 Task: Create new login flows for business processes during login
Action: Mouse scrolled (172, 141) with delta (0, 0)
Screenshot: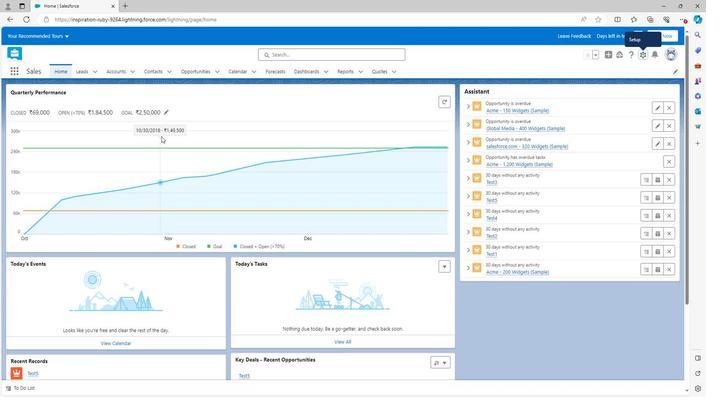 
Action: Mouse scrolled (172, 141) with delta (0, 0)
Screenshot: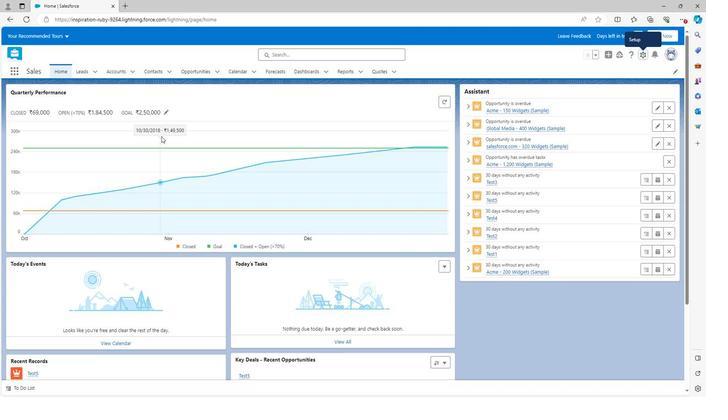 
Action: Mouse scrolled (172, 141) with delta (0, 0)
Screenshot: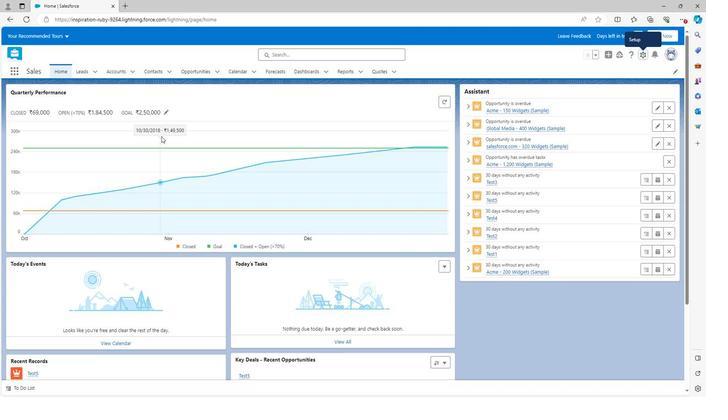 
Action: Mouse scrolled (172, 142) with delta (0, 0)
Screenshot: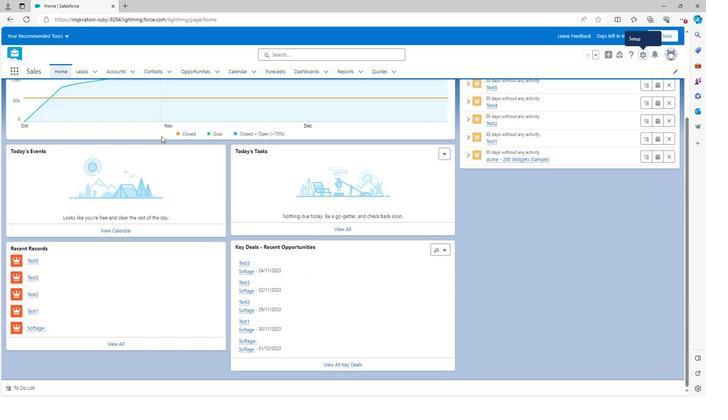 
Action: Mouse scrolled (172, 142) with delta (0, 0)
Screenshot: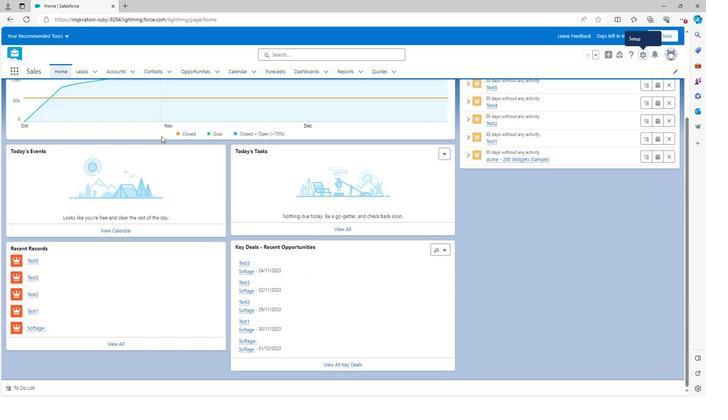 
Action: Mouse scrolled (172, 142) with delta (0, 0)
Screenshot: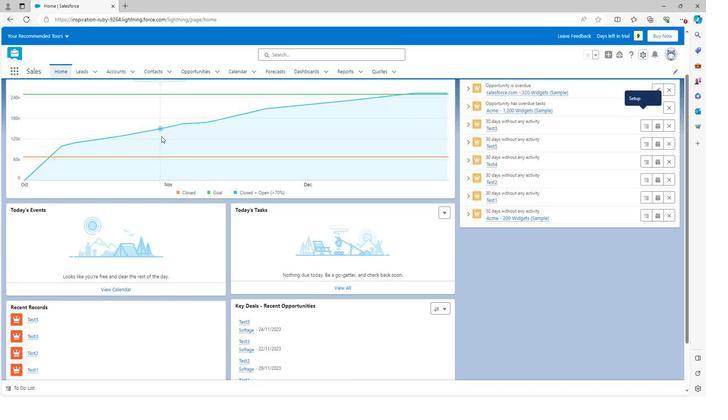 
Action: Mouse scrolled (172, 142) with delta (0, 0)
Screenshot: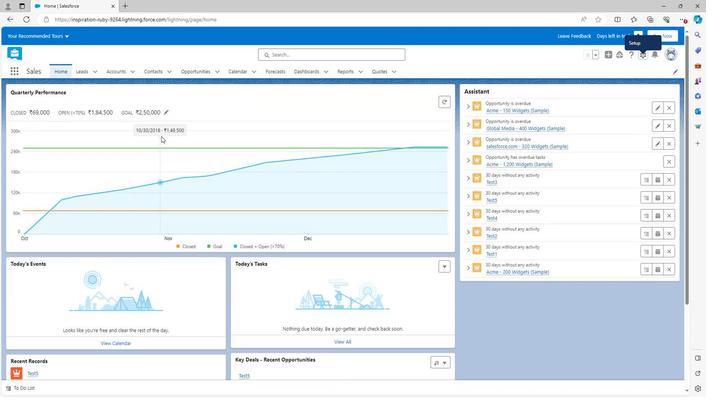 
Action: Mouse scrolled (172, 142) with delta (0, 0)
Screenshot: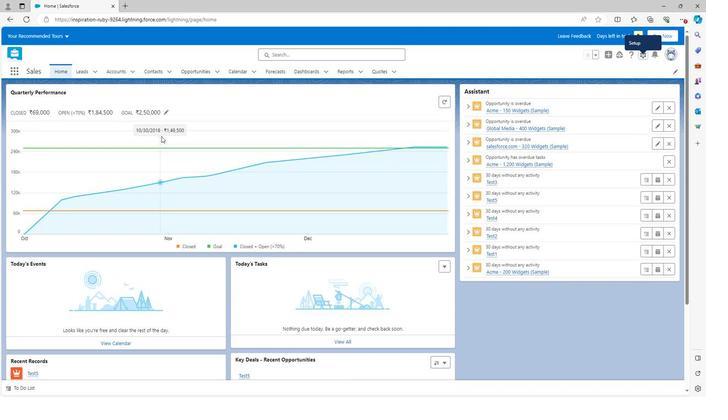 
Action: Mouse moved to (622, 71)
Screenshot: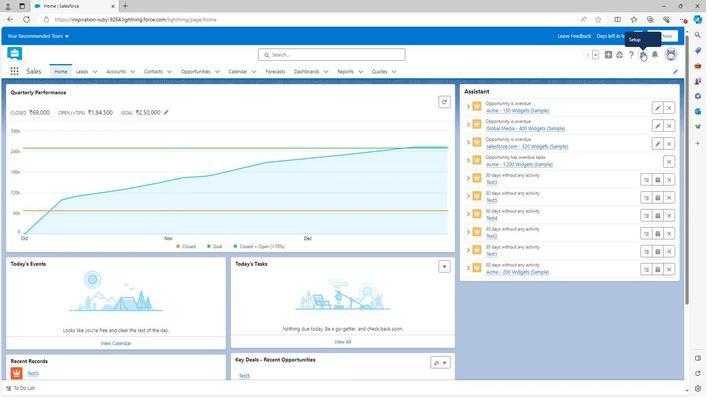 
Action: Mouse pressed left at (622, 71)
Screenshot: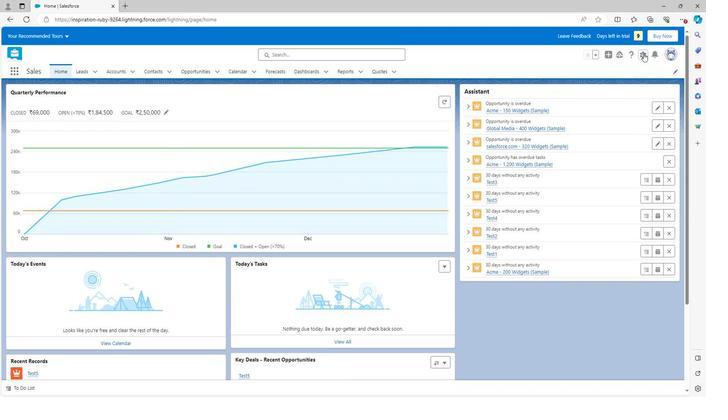 
Action: Mouse moved to (593, 88)
Screenshot: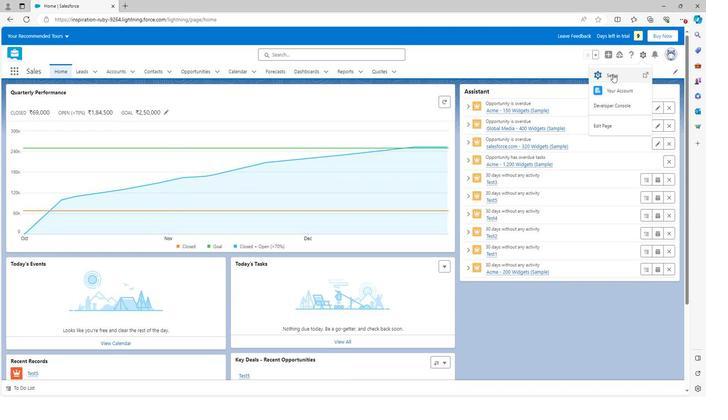 
Action: Mouse pressed left at (593, 88)
Screenshot: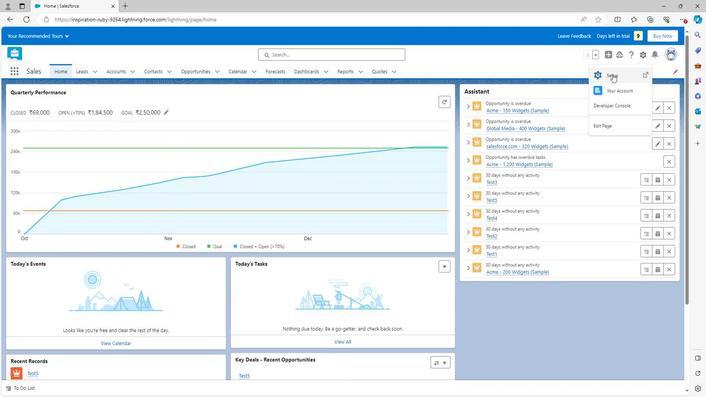 
Action: Mouse moved to (63, 273)
Screenshot: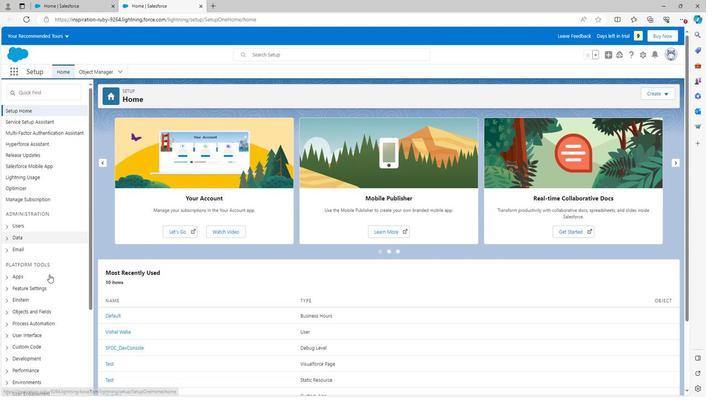 
Action: Mouse scrolled (63, 273) with delta (0, 0)
Screenshot: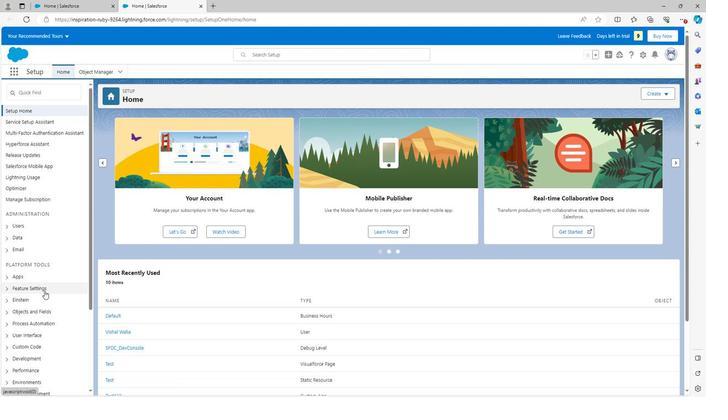 
Action: Mouse scrolled (63, 273) with delta (0, 0)
Screenshot: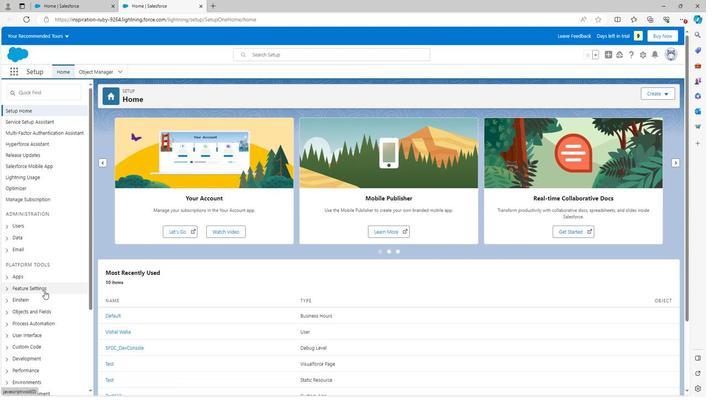 
Action: Mouse scrolled (63, 273) with delta (0, 0)
Screenshot: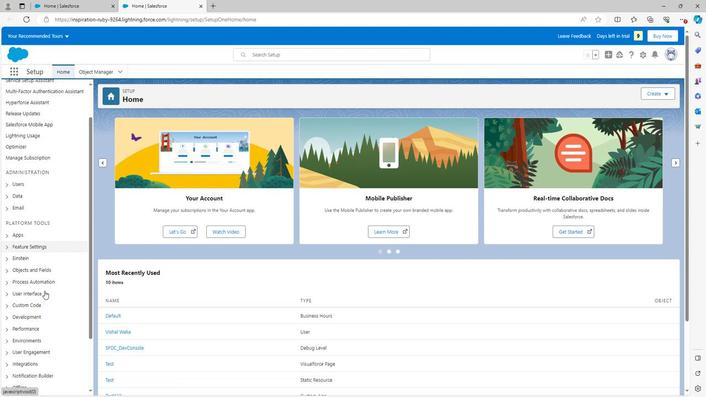 
Action: Mouse scrolled (63, 273) with delta (0, 0)
Screenshot: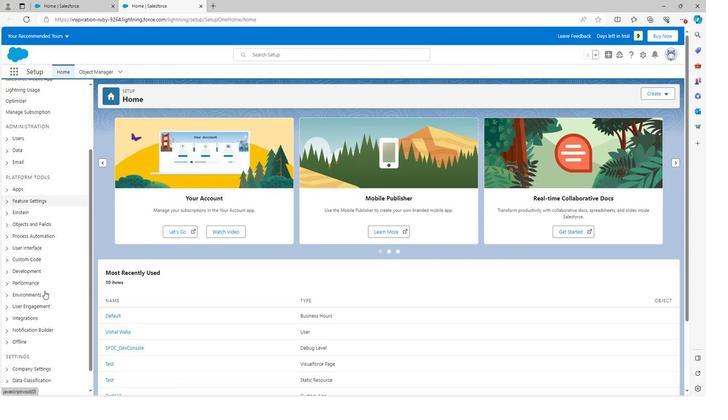 
Action: Mouse scrolled (63, 273) with delta (0, 0)
Screenshot: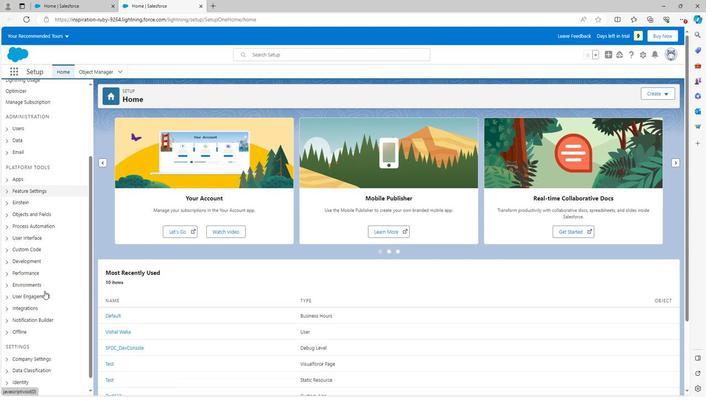 
Action: Mouse moved to (63, 273)
Screenshot: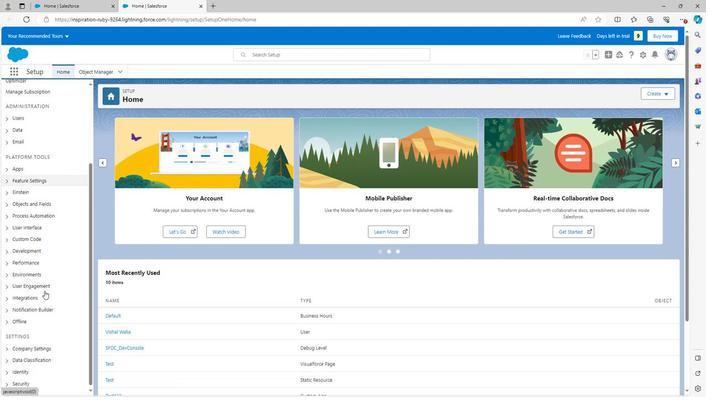 
Action: Mouse scrolled (63, 273) with delta (0, 0)
Screenshot: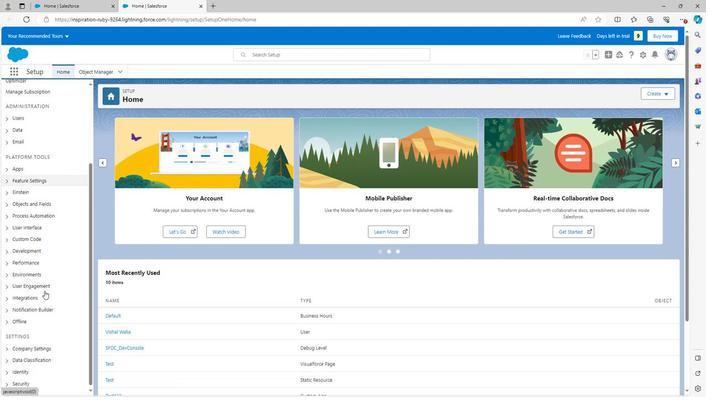 
Action: Mouse moved to (28, 341)
Screenshot: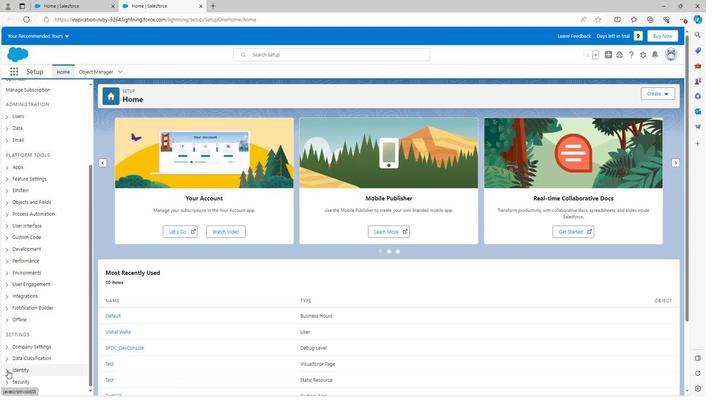 
Action: Mouse pressed left at (28, 341)
Screenshot: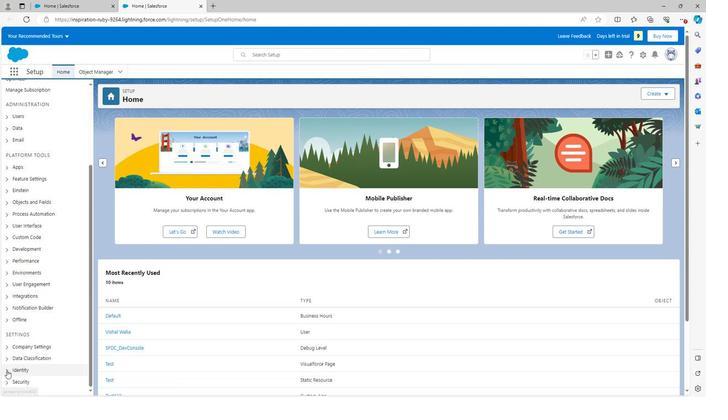 
Action: Mouse scrolled (28, 340) with delta (0, 0)
Screenshot: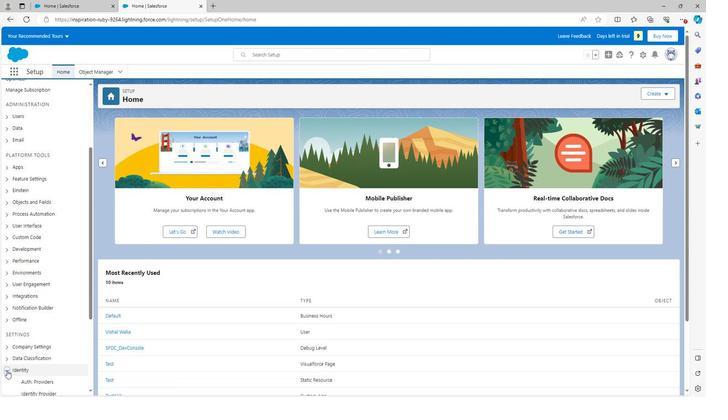 
Action: Mouse scrolled (28, 340) with delta (0, 0)
Screenshot: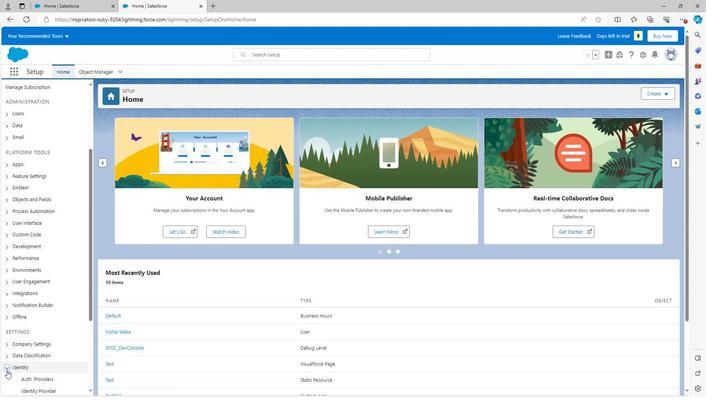 
Action: Mouse scrolled (28, 340) with delta (0, 0)
Screenshot: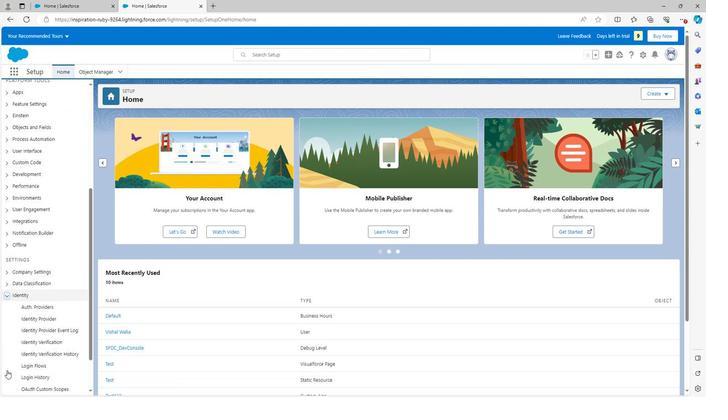 
Action: Mouse scrolled (28, 340) with delta (0, 0)
Screenshot: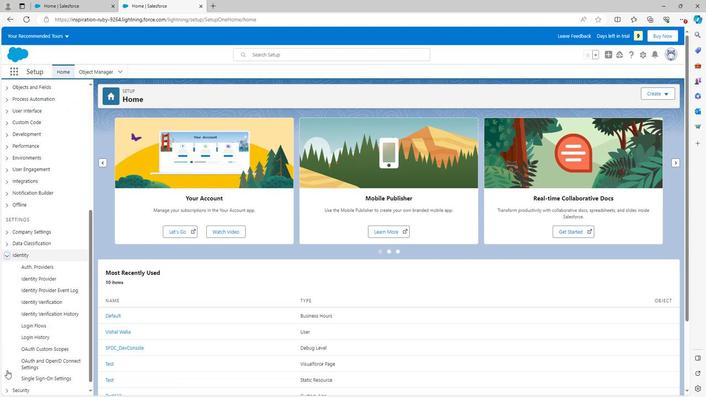
Action: Mouse moved to (50, 295)
Screenshot: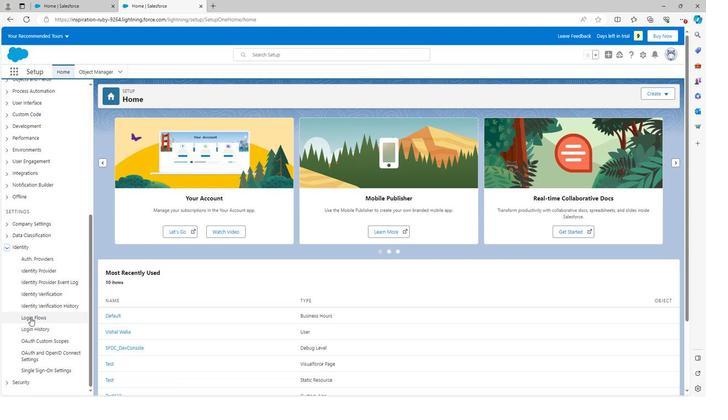 
Action: Mouse pressed left at (50, 295)
Screenshot: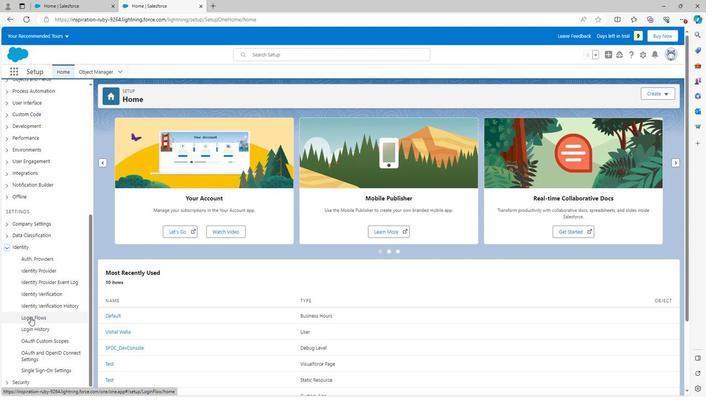 
Action: Mouse moved to (171, 159)
Screenshot: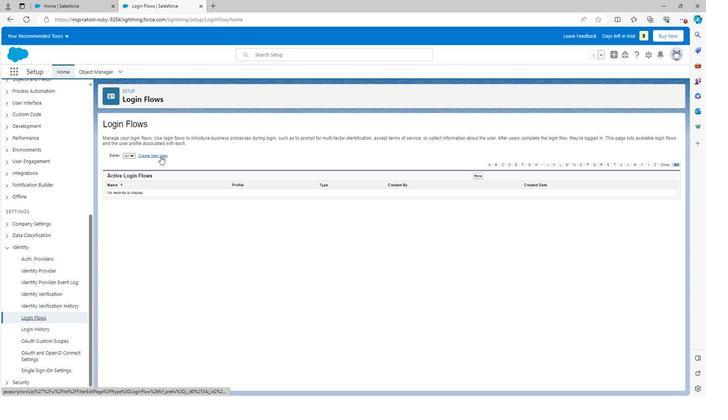 
Action: Mouse pressed left at (171, 159)
Screenshot: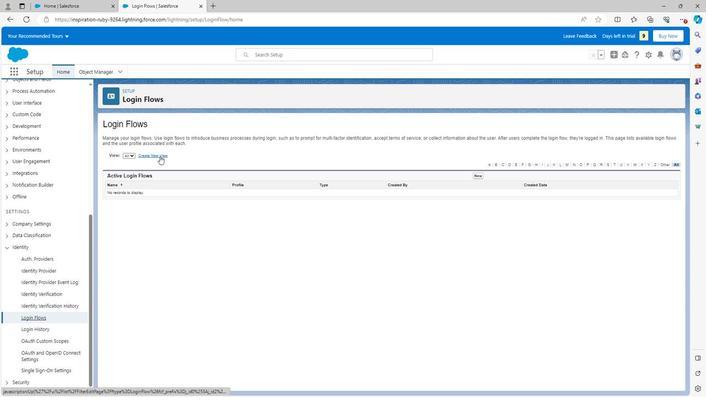 
Action: Mouse moved to (184, 173)
Screenshot: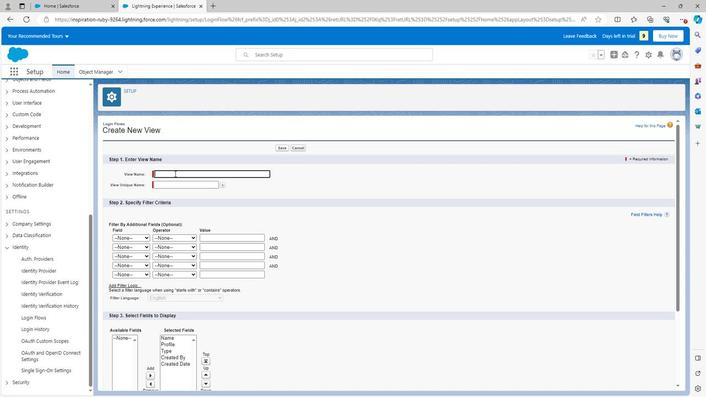 
Action: Key pressed <Key.shift>
Screenshot: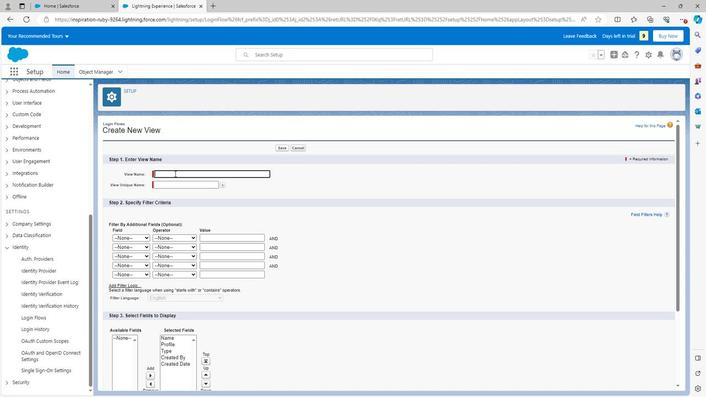 
Action: Mouse moved to (184, 171)
Screenshot: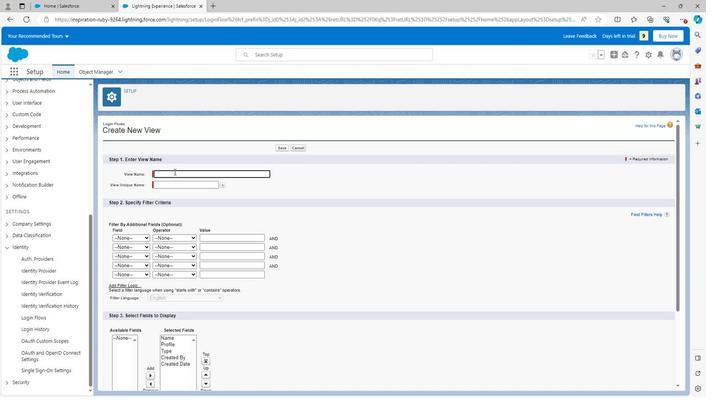 
Action: Key pressed <Key.shift>Test
Screenshot: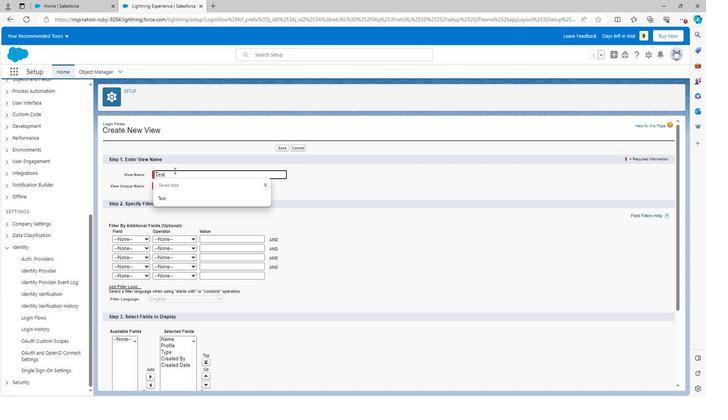 
Action: Mouse moved to (312, 170)
Screenshot: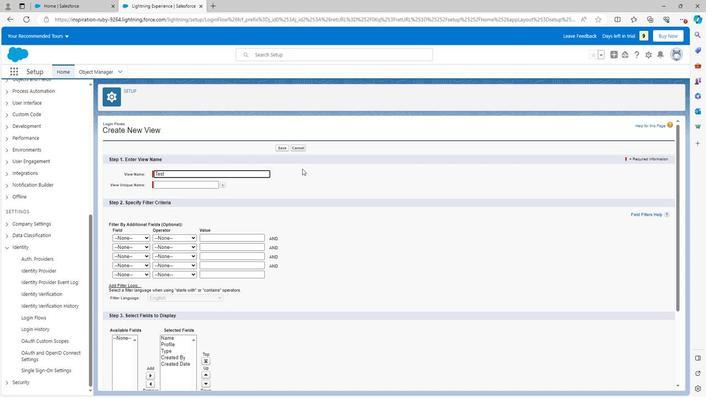 
Action: Mouse pressed left at (312, 170)
Screenshot: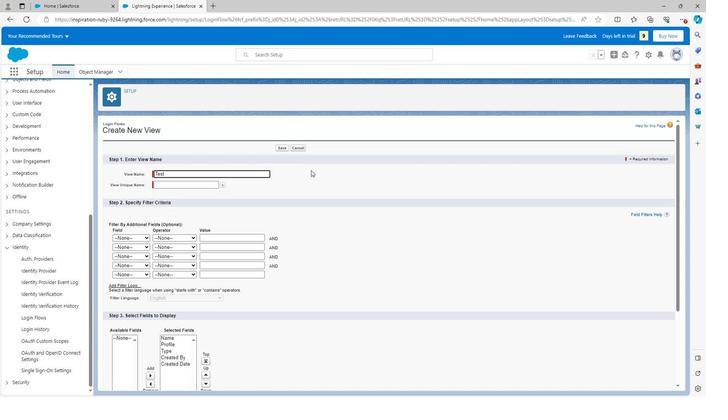 
Action: Mouse moved to (145, 229)
Screenshot: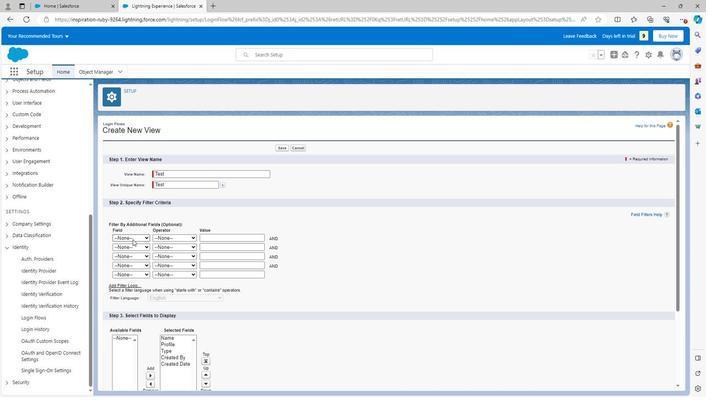 
Action: Mouse pressed left at (145, 229)
Screenshot: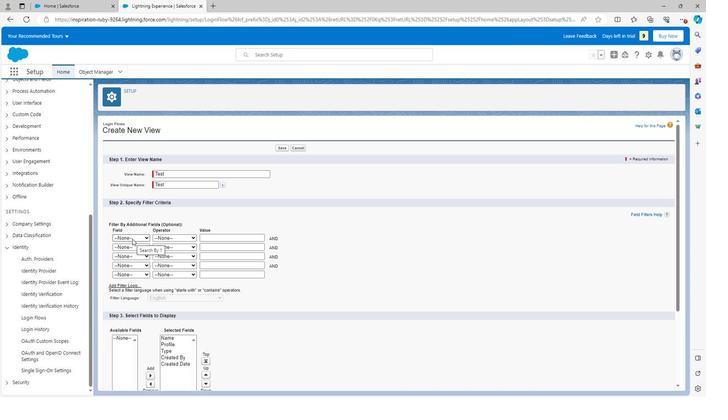 
Action: Mouse moved to (141, 240)
Screenshot: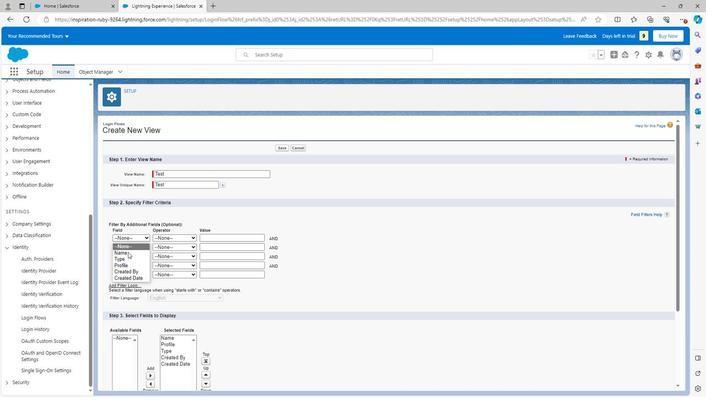 
Action: Mouse pressed left at (141, 240)
Screenshot: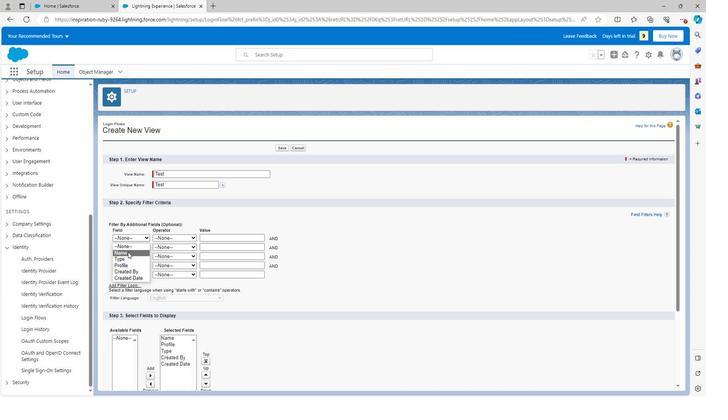 
Action: Mouse moved to (223, 228)
Screenshot: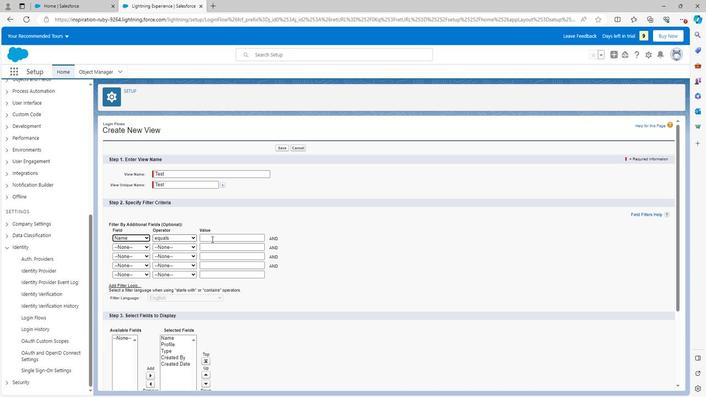 
Action: Mouse pressed left at (223, 228)
Screenshot: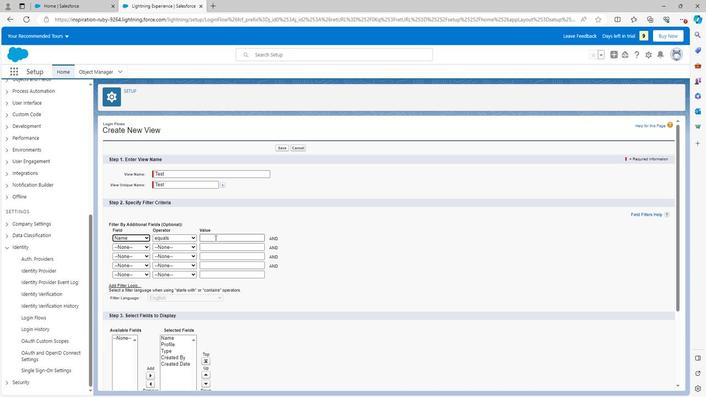 
Action: Mouse moved to (220, 251)
Screenshot: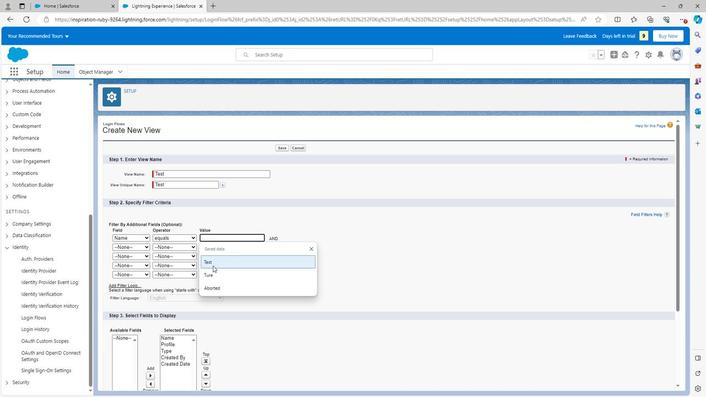 
Action: Mouse pressed left at (220, 251)
Screenshot: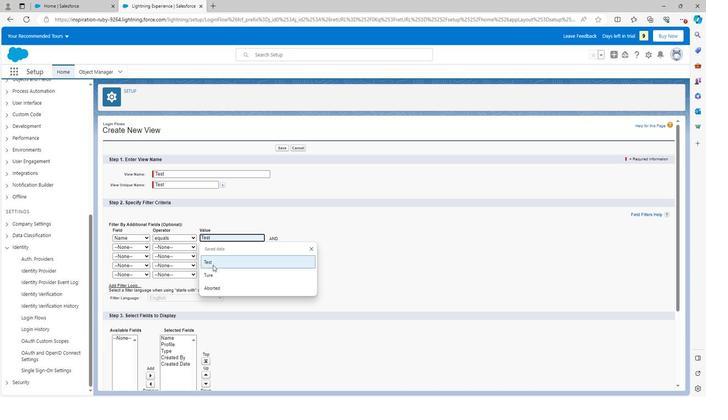 
Action: Mouse moved to (266, 262)
Screenshot: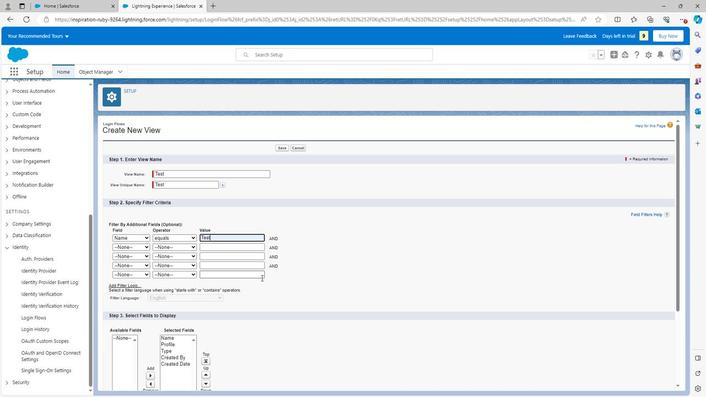
Action: Mouse scrolled (266, 262) with delta (0, 0)
Screenshot: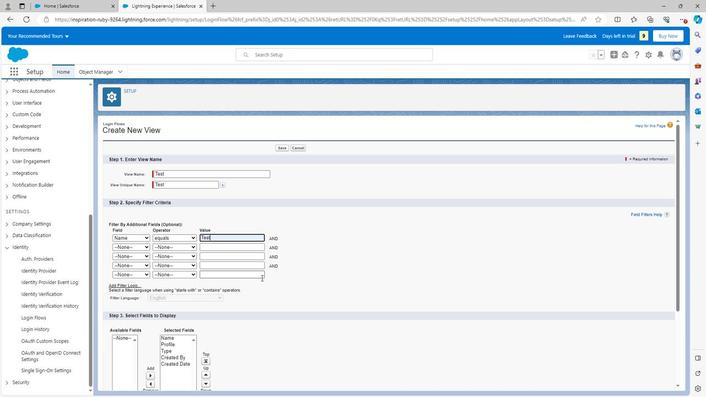 
Action: Mouse scrolled (266, 262) with delta (0, 0)
Screenshot: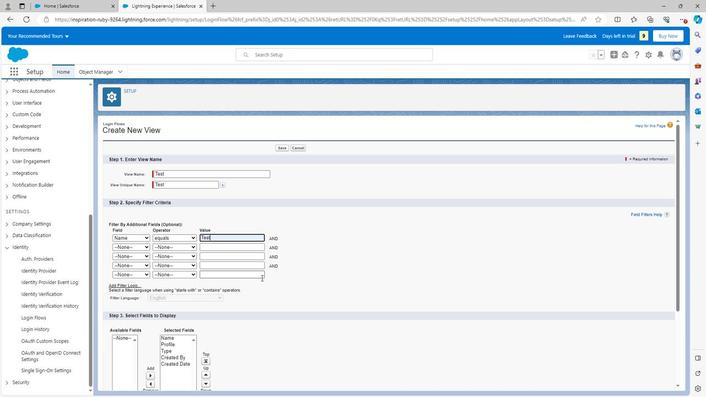 
Action: Mouse scrolled (266, 262) with delta (0, 0)
Screenshot: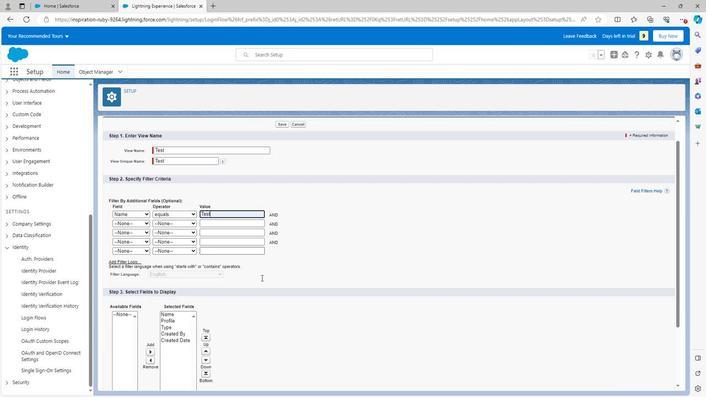 
Action: Mouse scrolled (266, 262) with delta (0, 0)
Screenshot: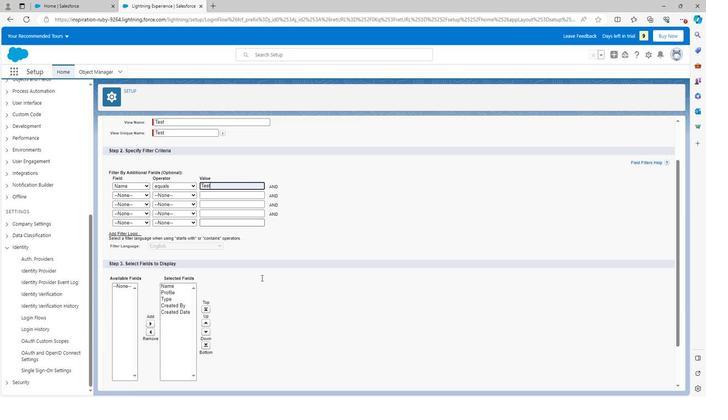 
Action: Mouse moved to (136, 244)
Screenshot: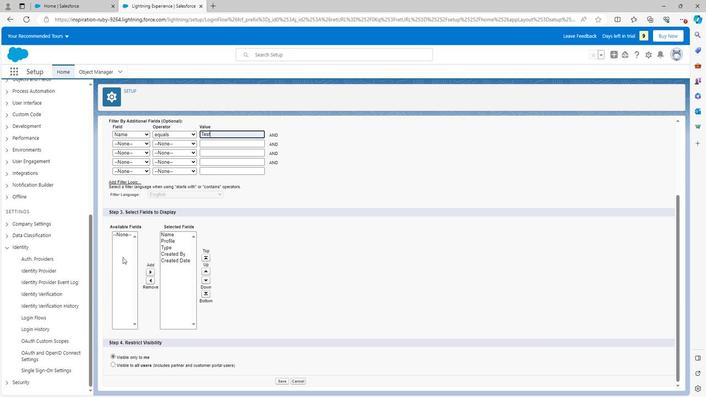 
Action: Mouse pressed left at (136, 244)
Screenshot: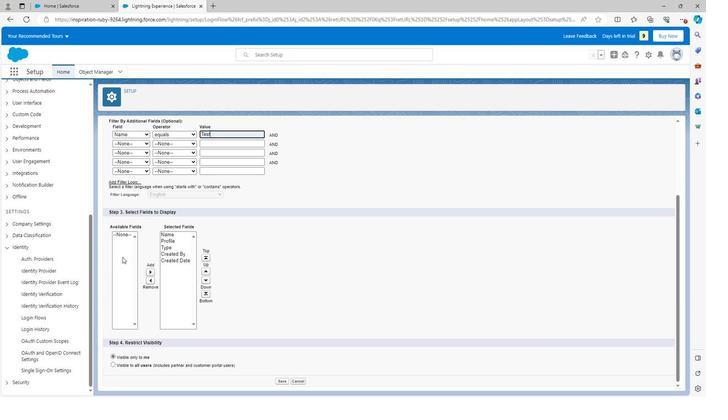 
Action: Mouse moved to (190, 272)
Screenshot: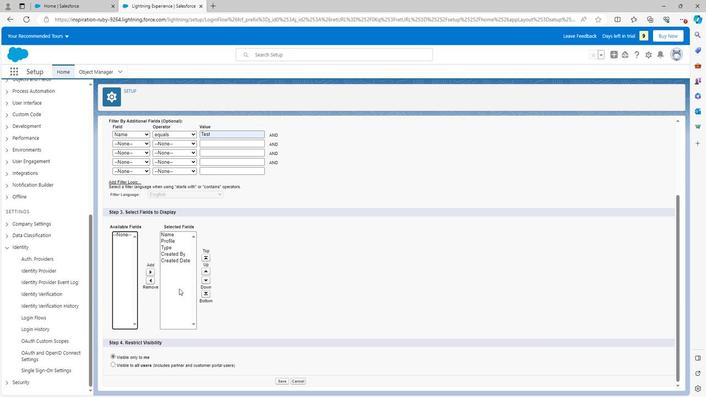 
Action: Mouse scrolled (190, 272) with delta (0, 0)
Screenshot: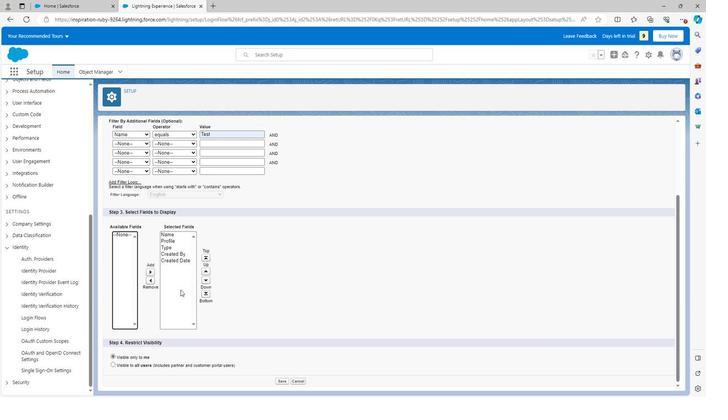 
Action: Mouse scrolled (190, 272) with delta (0, 0)
Screenshot: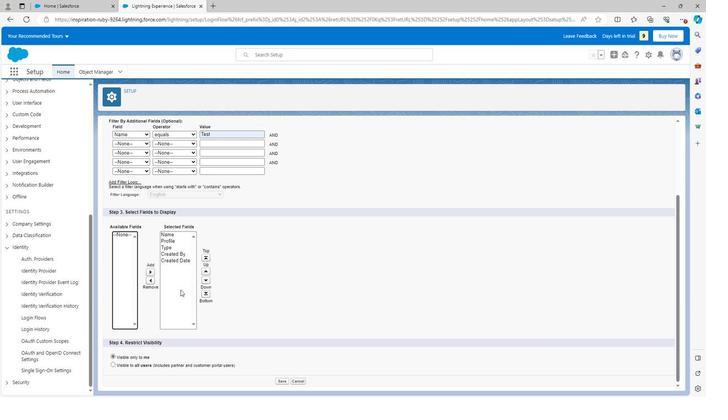 
Action: Mouse scrolled (190, 272) with delta (0, 0)
Screenshot: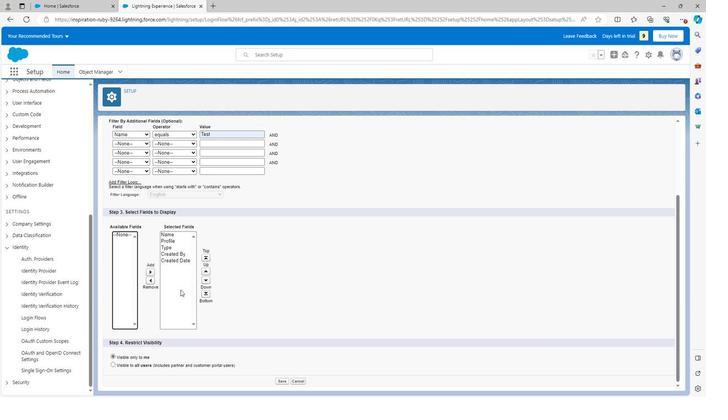 
Action: Mouse scrolled (190, 272) with delta (0, 0)
Screenshot: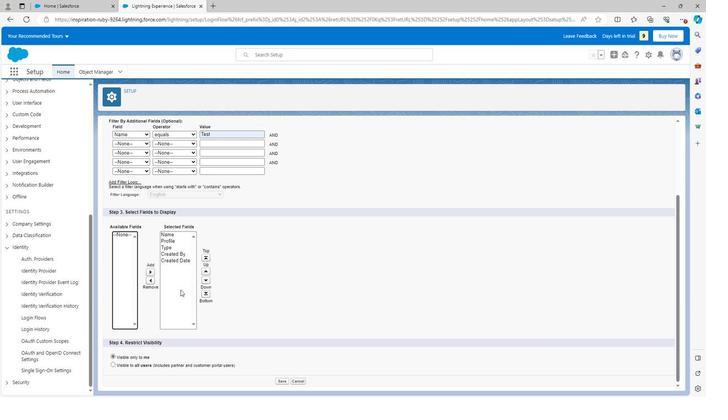 
Action: Mouse moved to (284, 348)
Screenshot: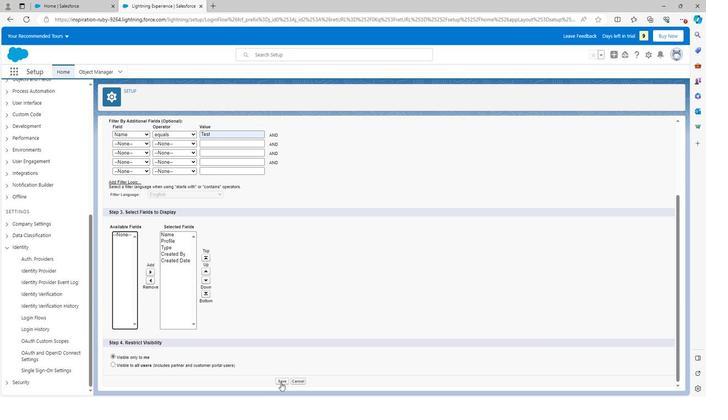 
Action: Mouse pressed left at (284, 348)
Screenshot: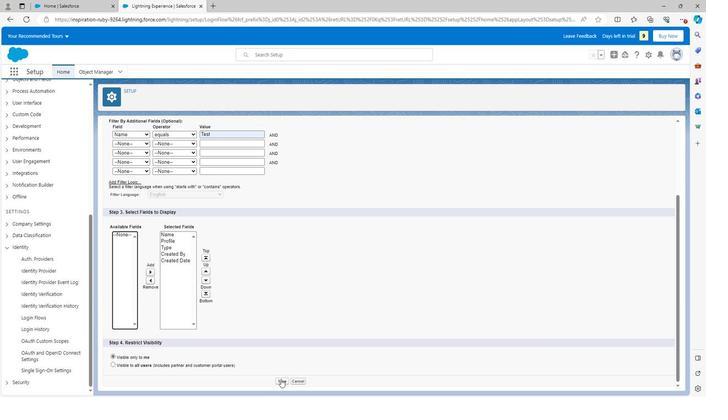 
Action: Mouse moved to (222, 178)
Screenshot: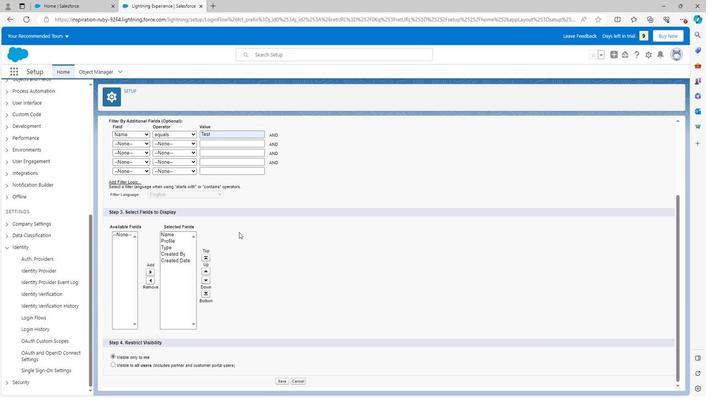 
